 Task: Edit the theme color of the profile "Smith" to Black.
Action: Mouse moved to (1071, 31)
Screenshot: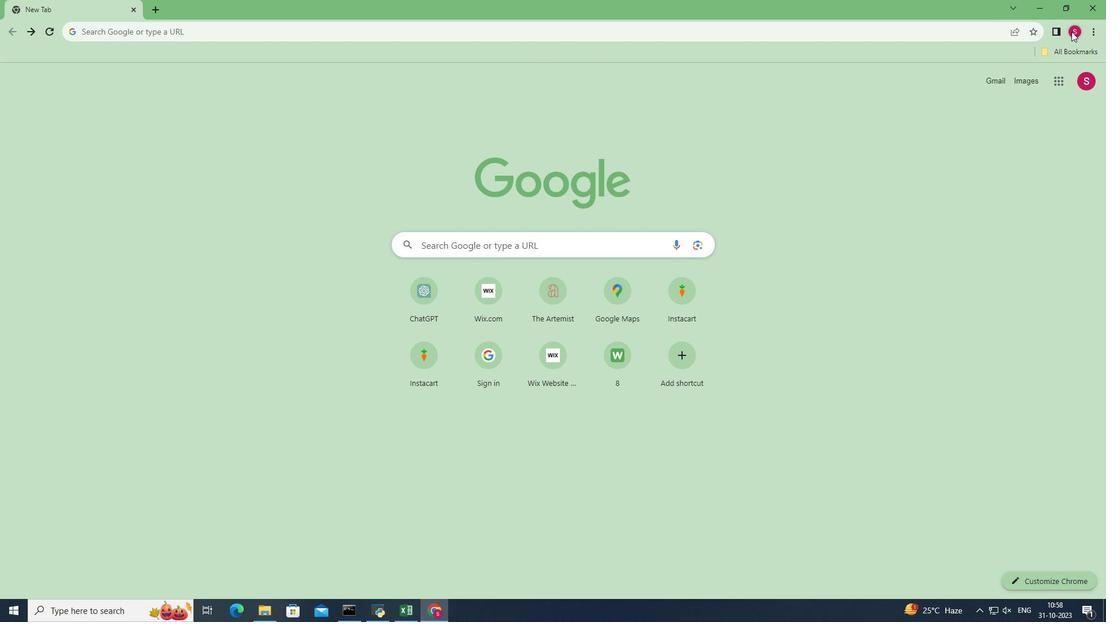 
Action: Mouse pressed left at (1071, 31)
Screenshot: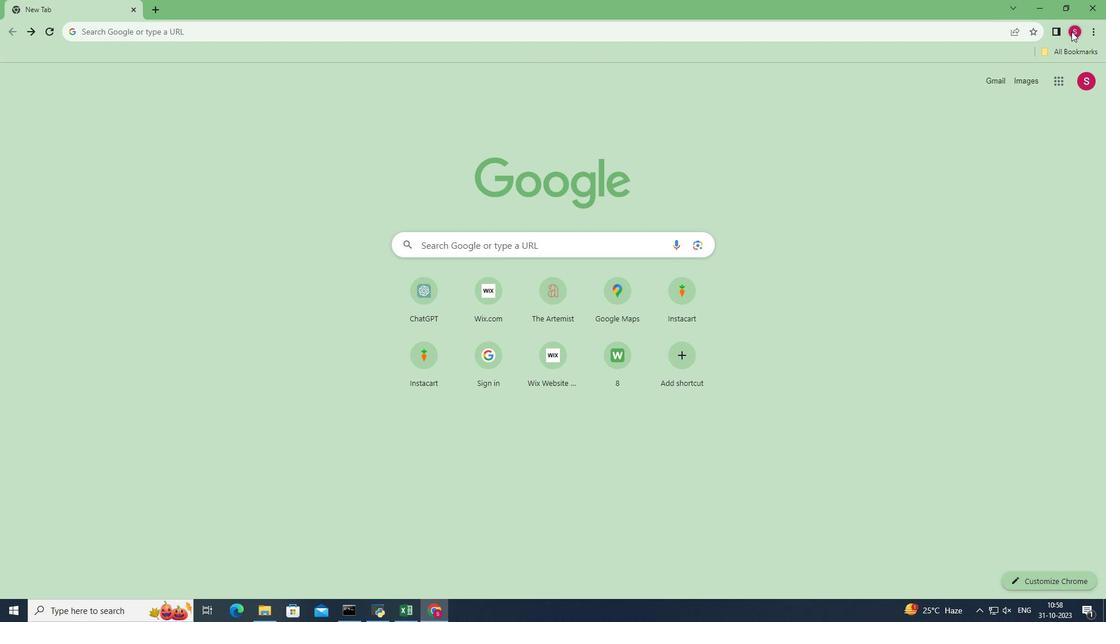 
Action: Mouse moved to (1065, 290)
Screenshot: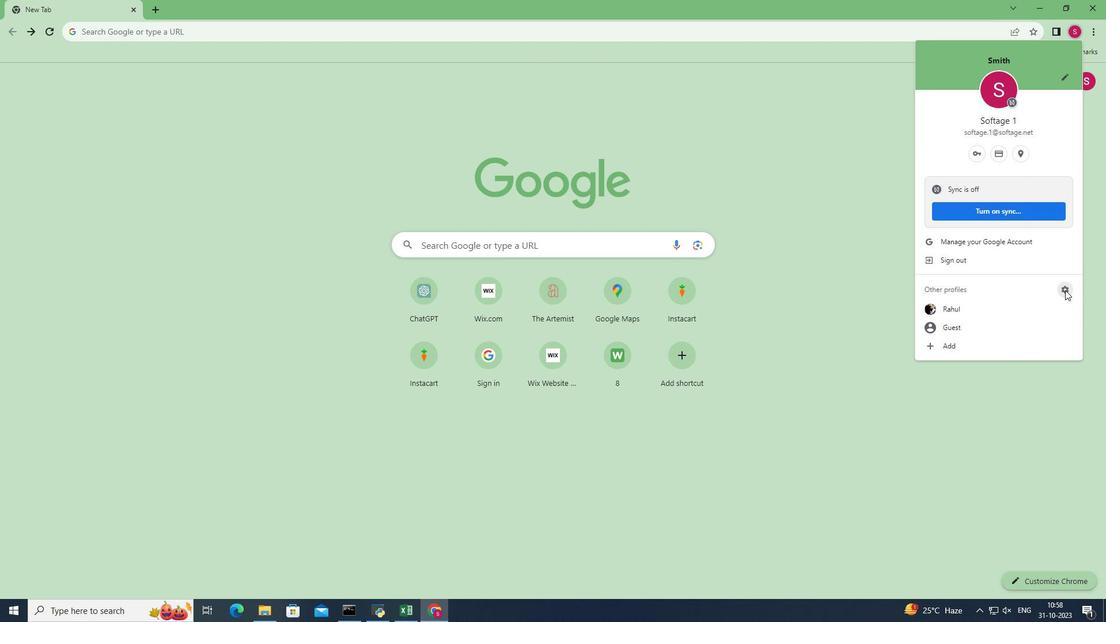 
Action: Mouse pressed left at (1065, 290)
Screenshot: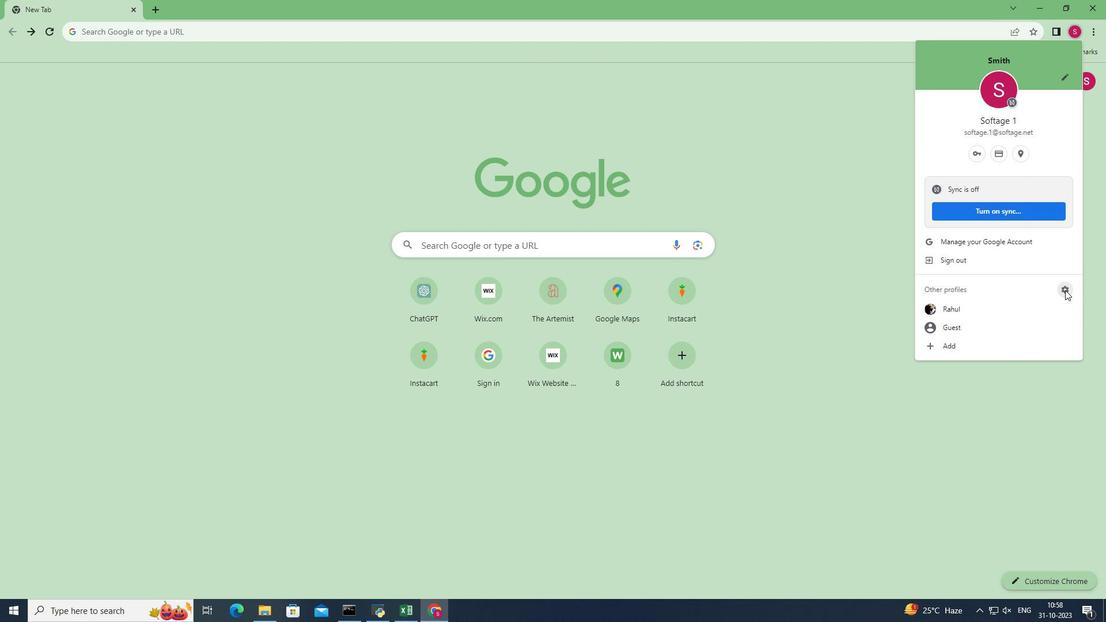 
Action: Mouse pressed left at (1065, 290)
Screenshot: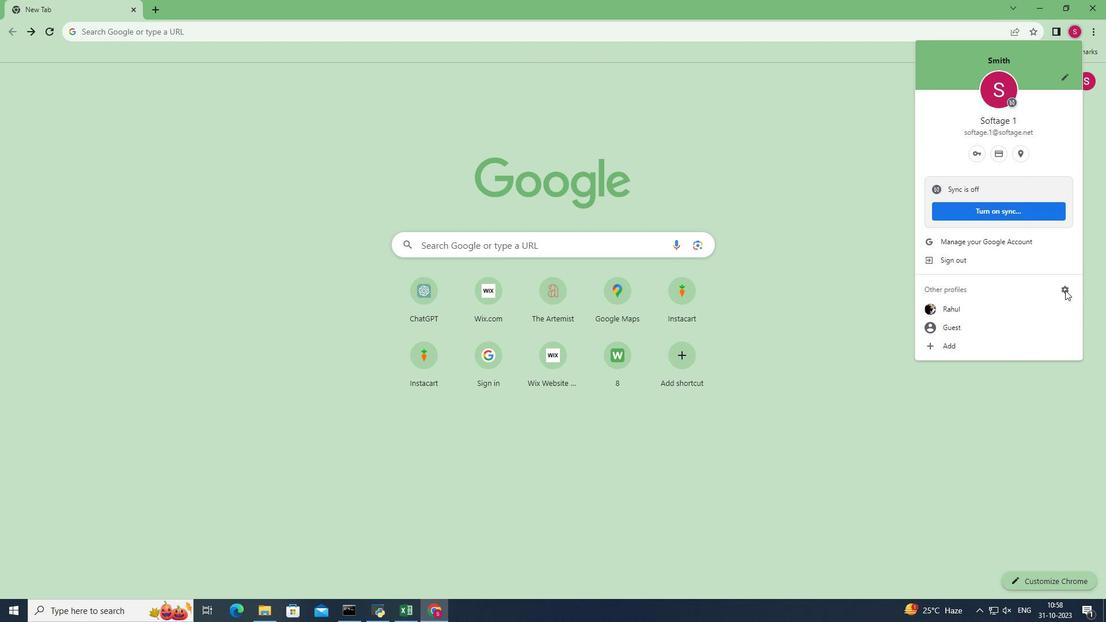 
Action: Mouse moved to (593, 308)
Screenshot: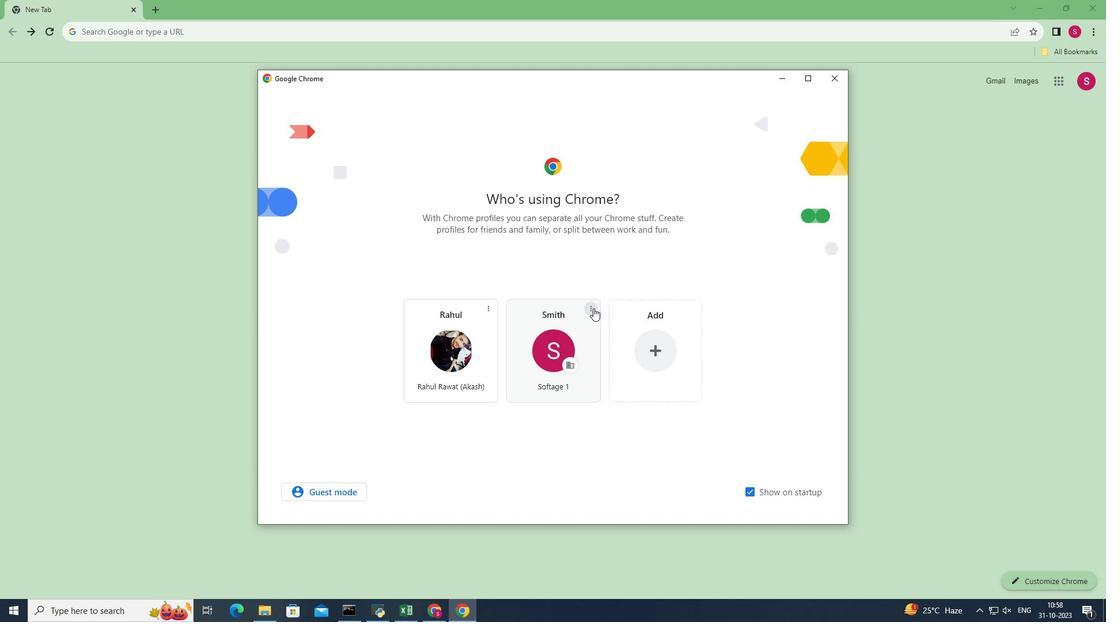 
Action: Mouse pressed left at (593, 308)
Screenshot: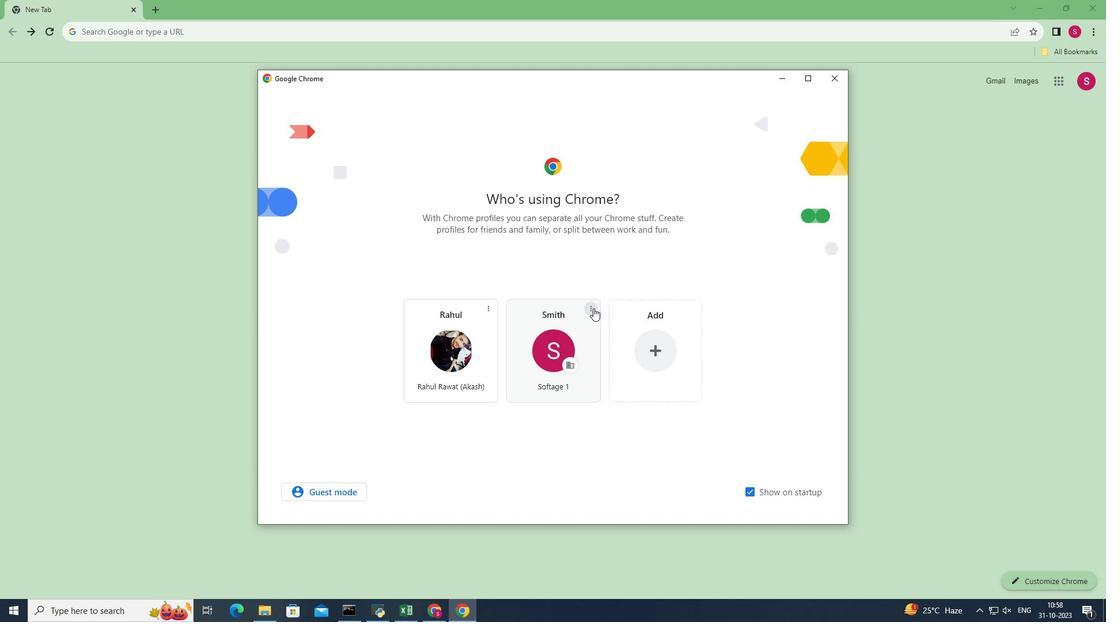 
Action: Mouse moved to (573, 315)
Screenshot: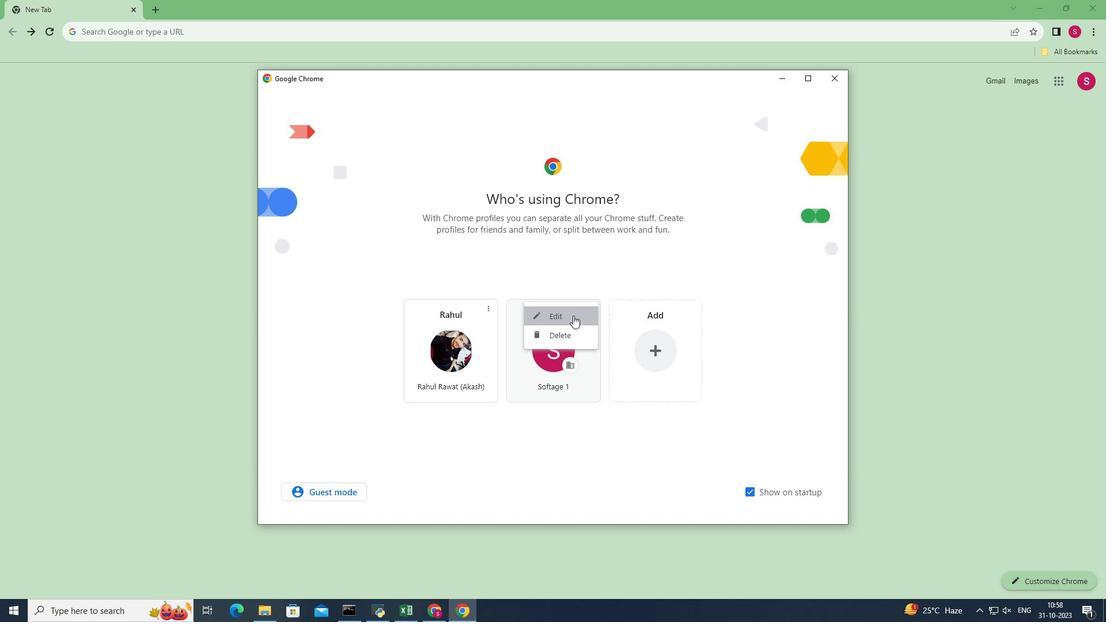 
Action: Mouse pressed left at (573, 315)
Screenshot: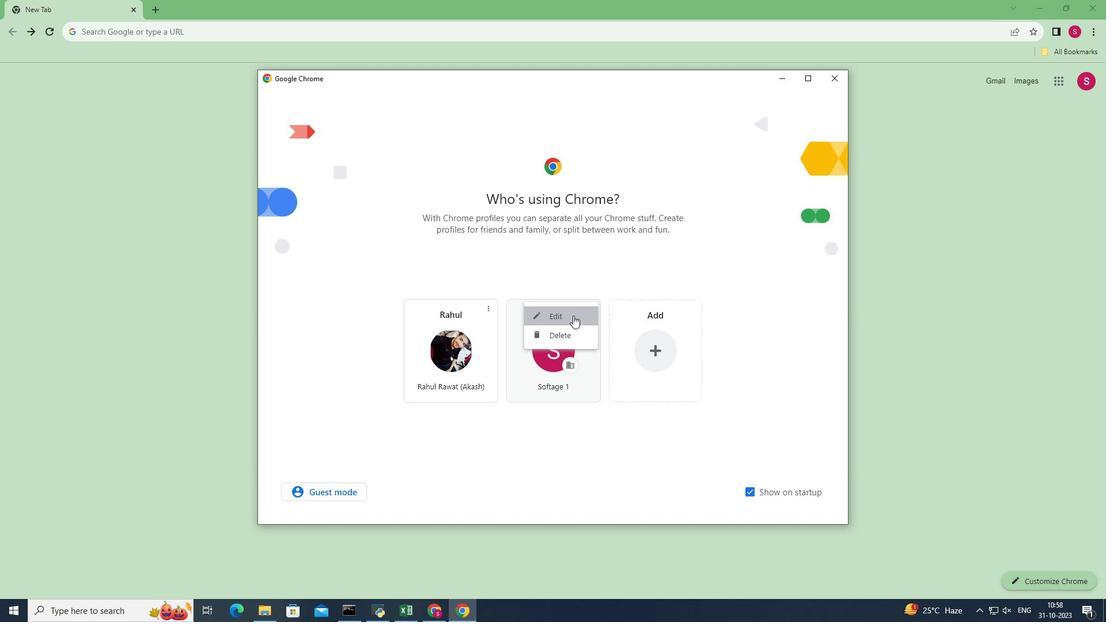 
Action: Mouse moved to (690, 224)
Screenshot: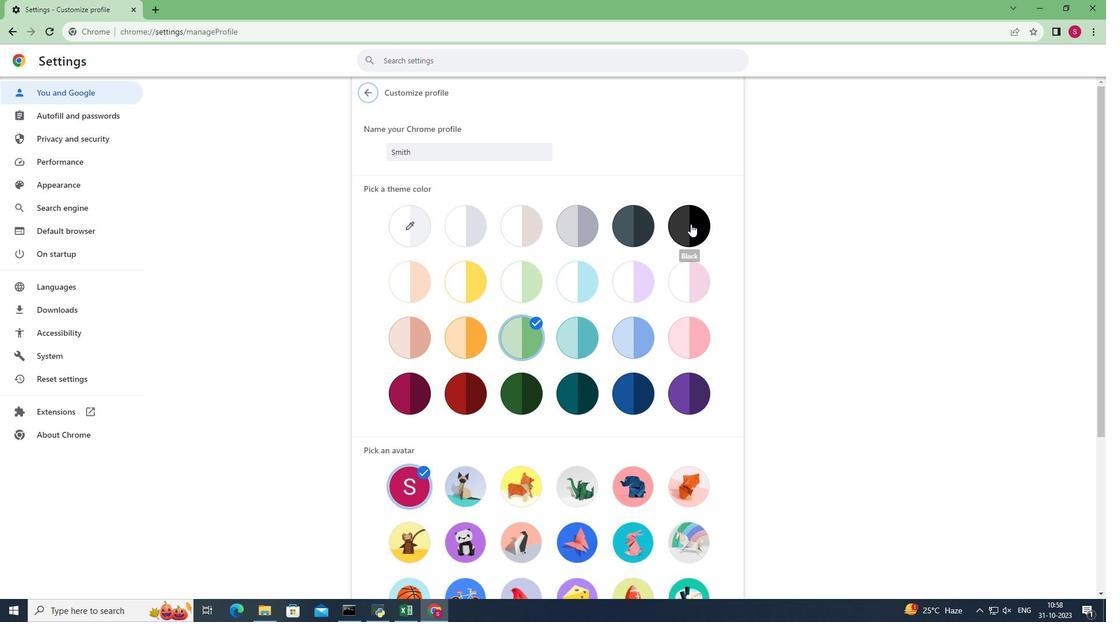 
Action: Mouse pressed left at (690, 224)
Screenshot: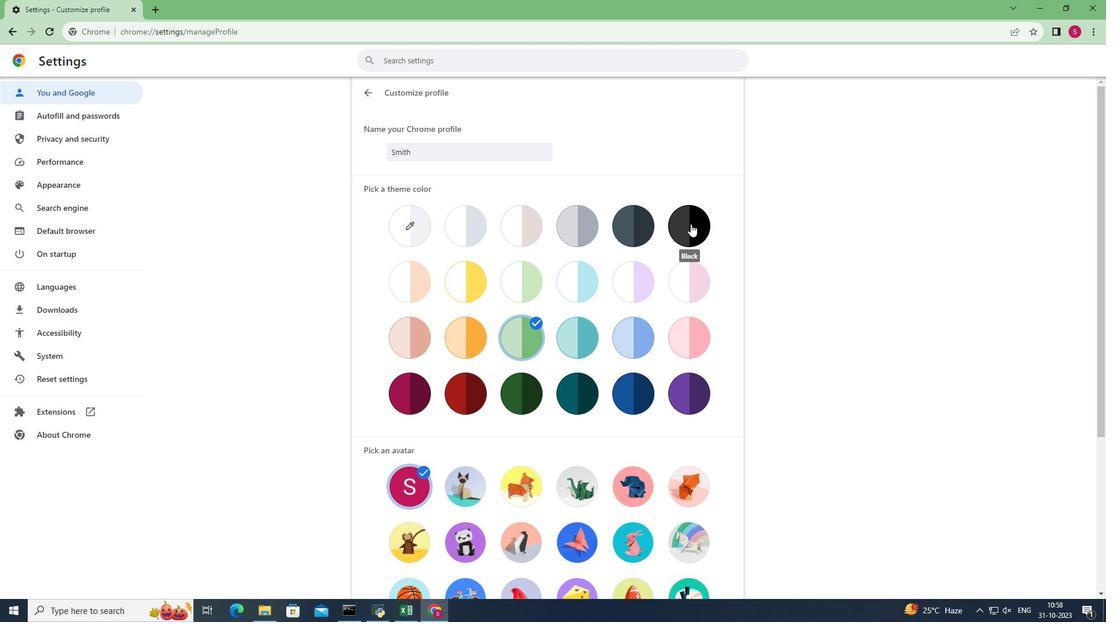 
Action: Mouse moved to (829, 243)
Screenshot: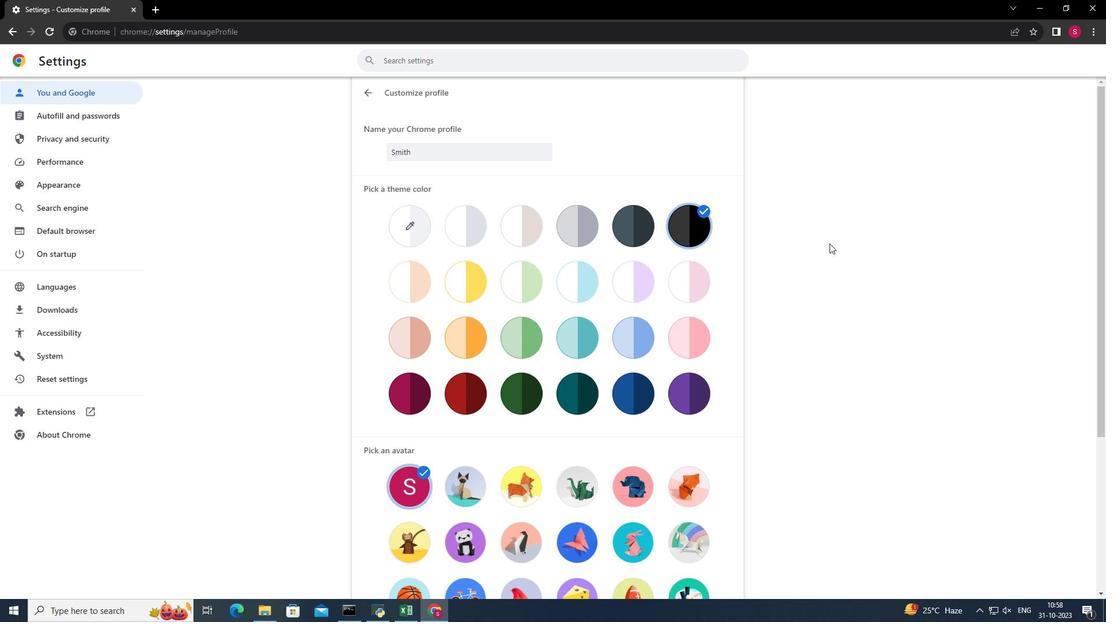 
